 Task: Show all amenities of tree house in Hardwick, Vermont, United States.
Action: Mouse moved to (197, 312)
Screenshot: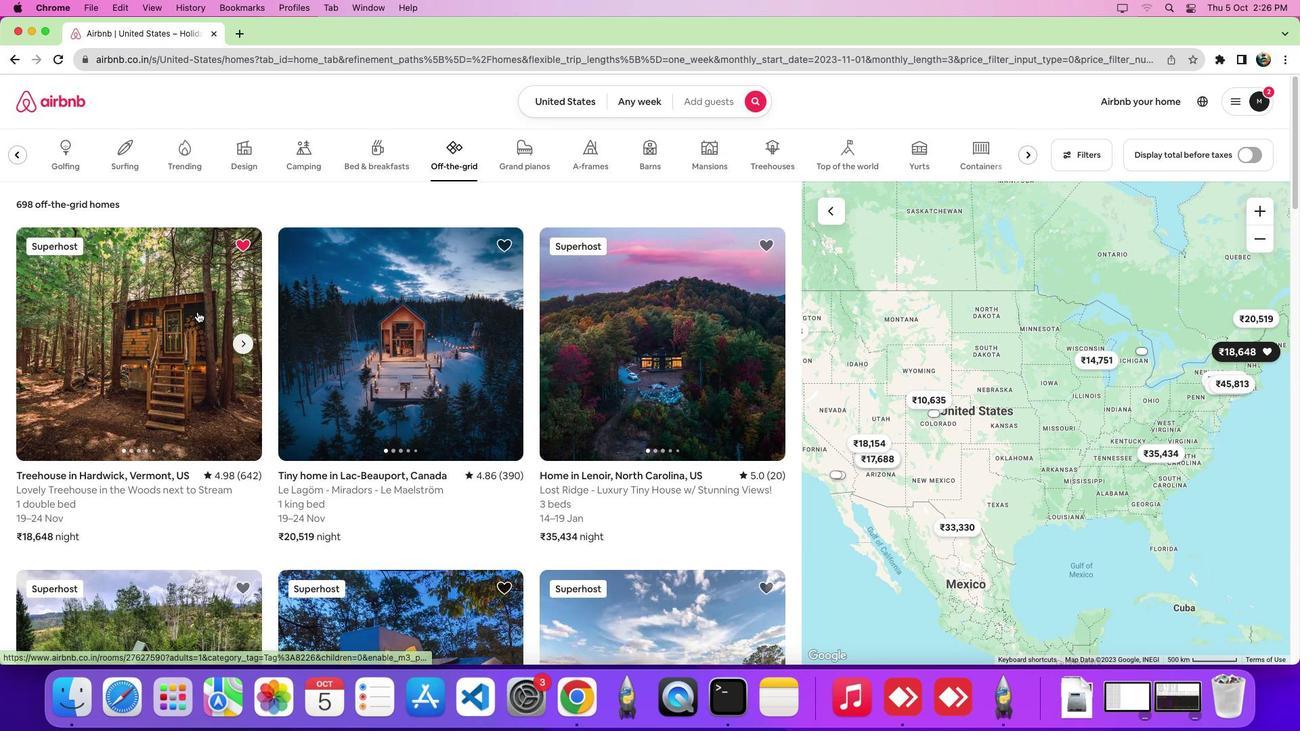 
Action: Mouse pressed left at (197, 312)
Screenshot: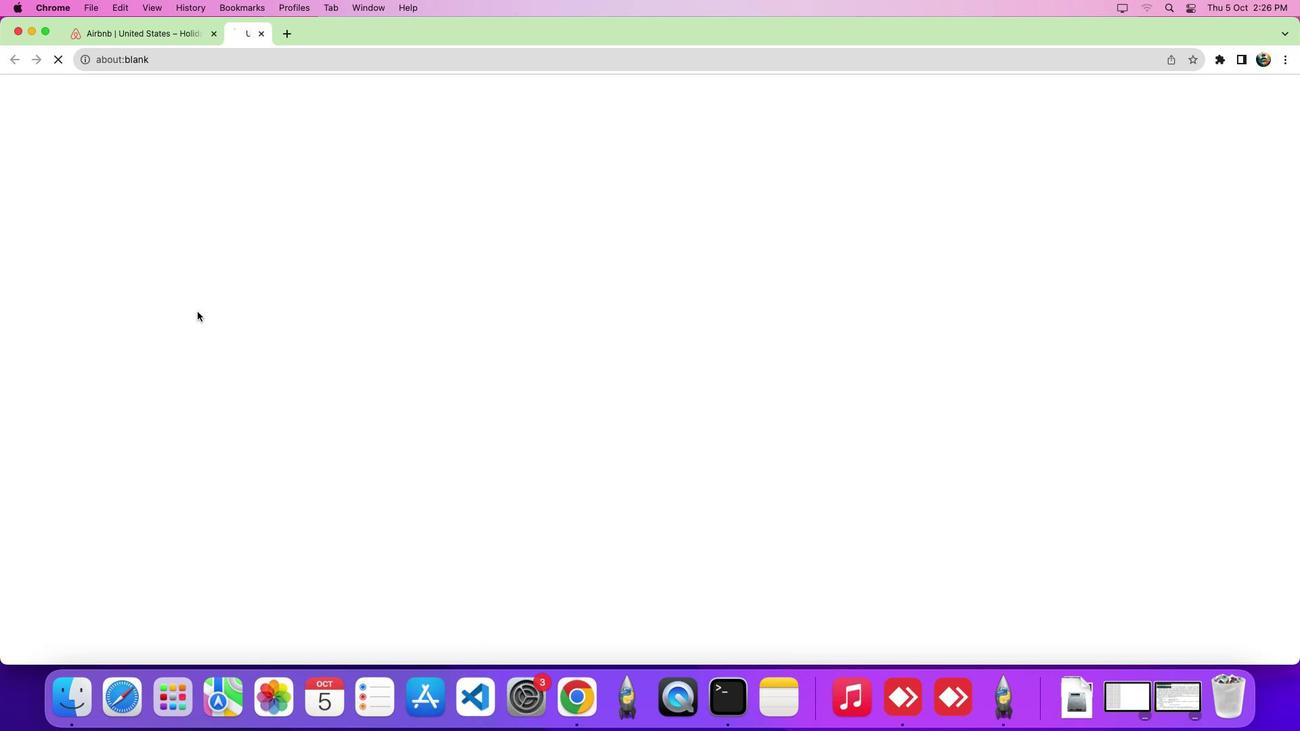 
Action: Mouse moved to (621, 308)
Screenshot: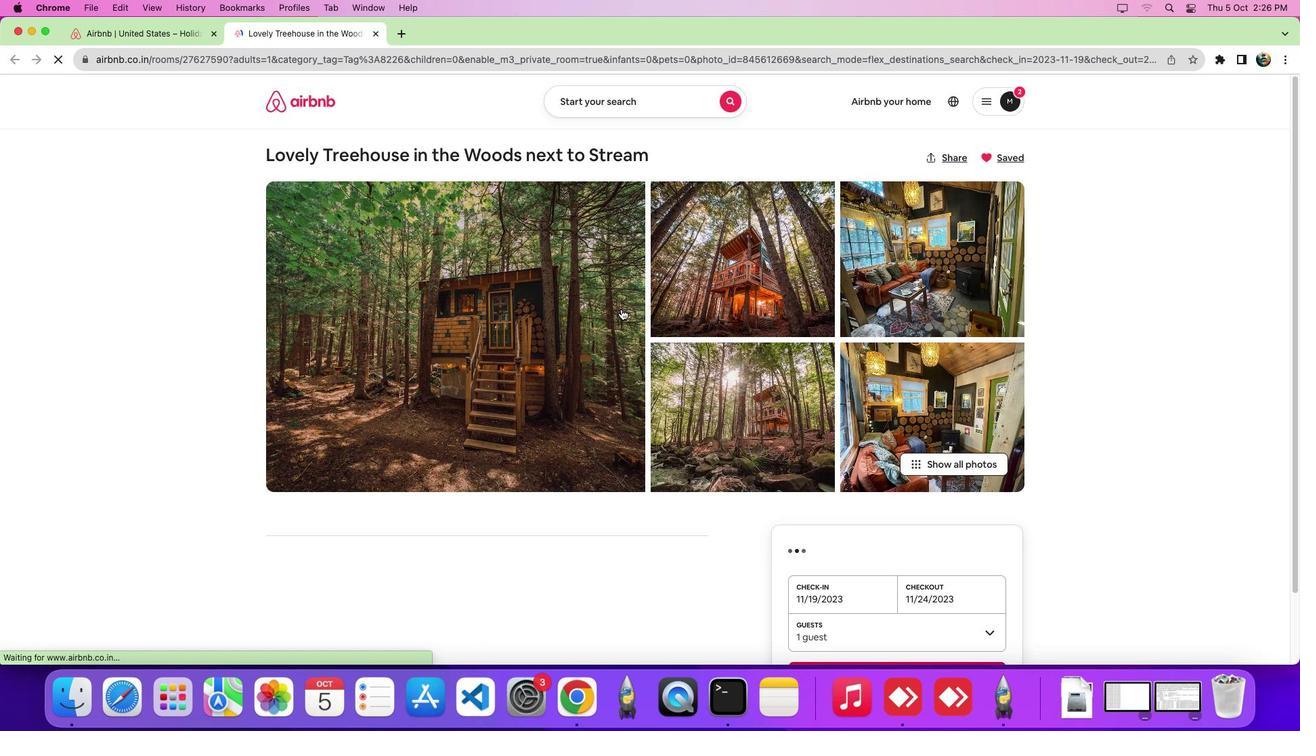 
Action: Mouse scrolled (621, 308) with delta (0, 0)
Screenshot: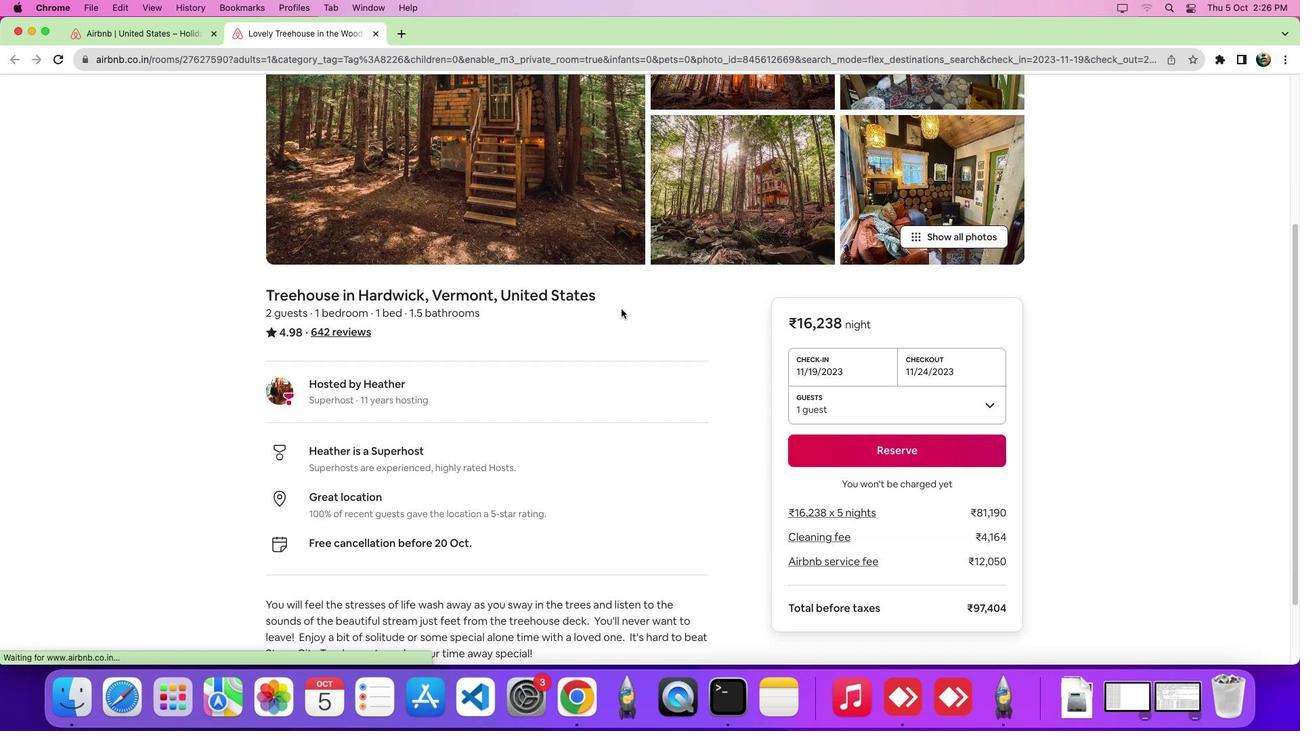 
Action: Mouse scrolled (621, 308) with delta (0, -1)
Screenshot: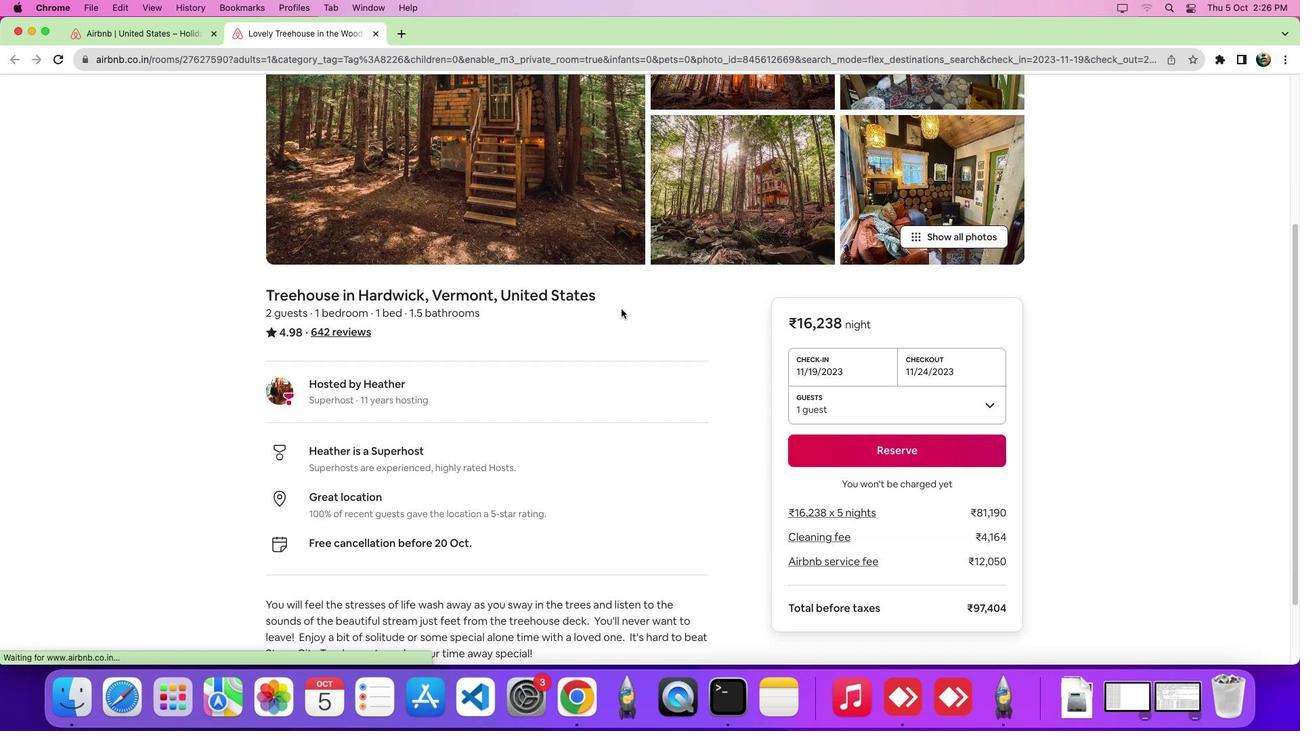 
Action: Mouse scrolled (621, 308) with delta (0, -6)
Screenshot: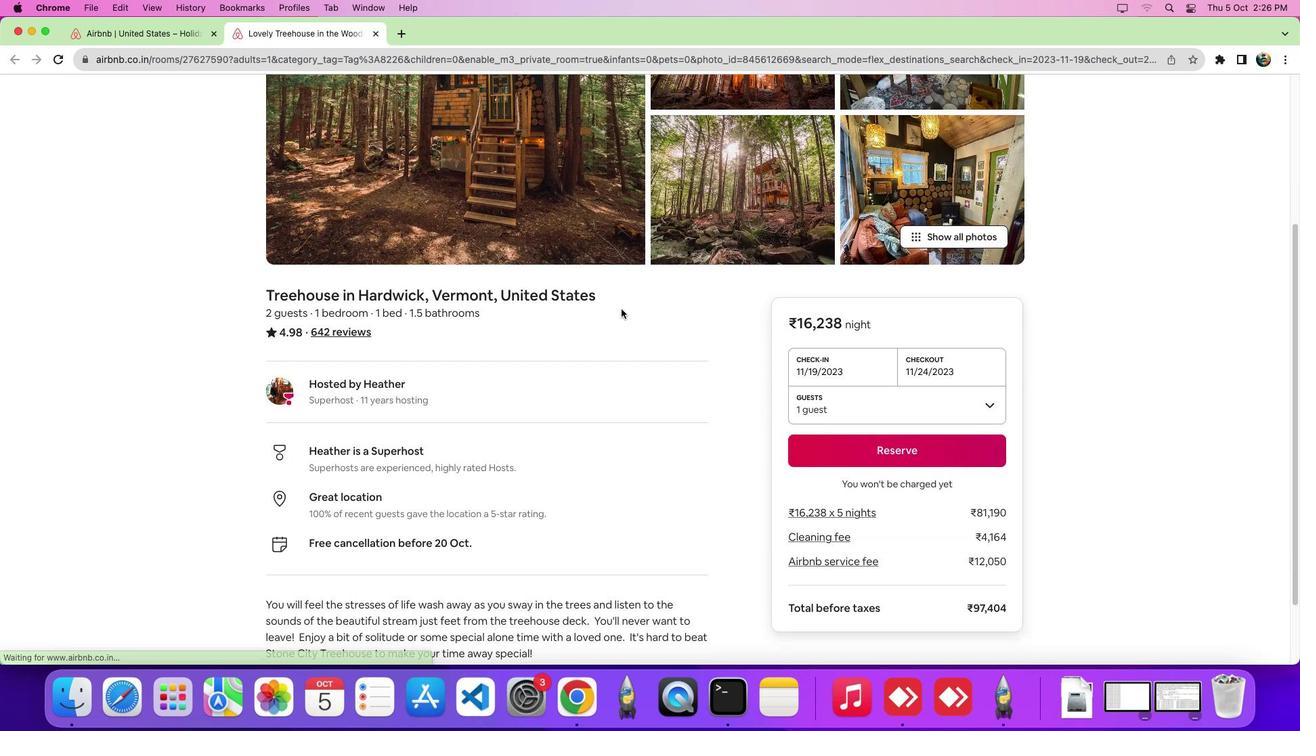 
Action: Mouse scrolled (621, 308) with delta (0, -9)
Screenshot: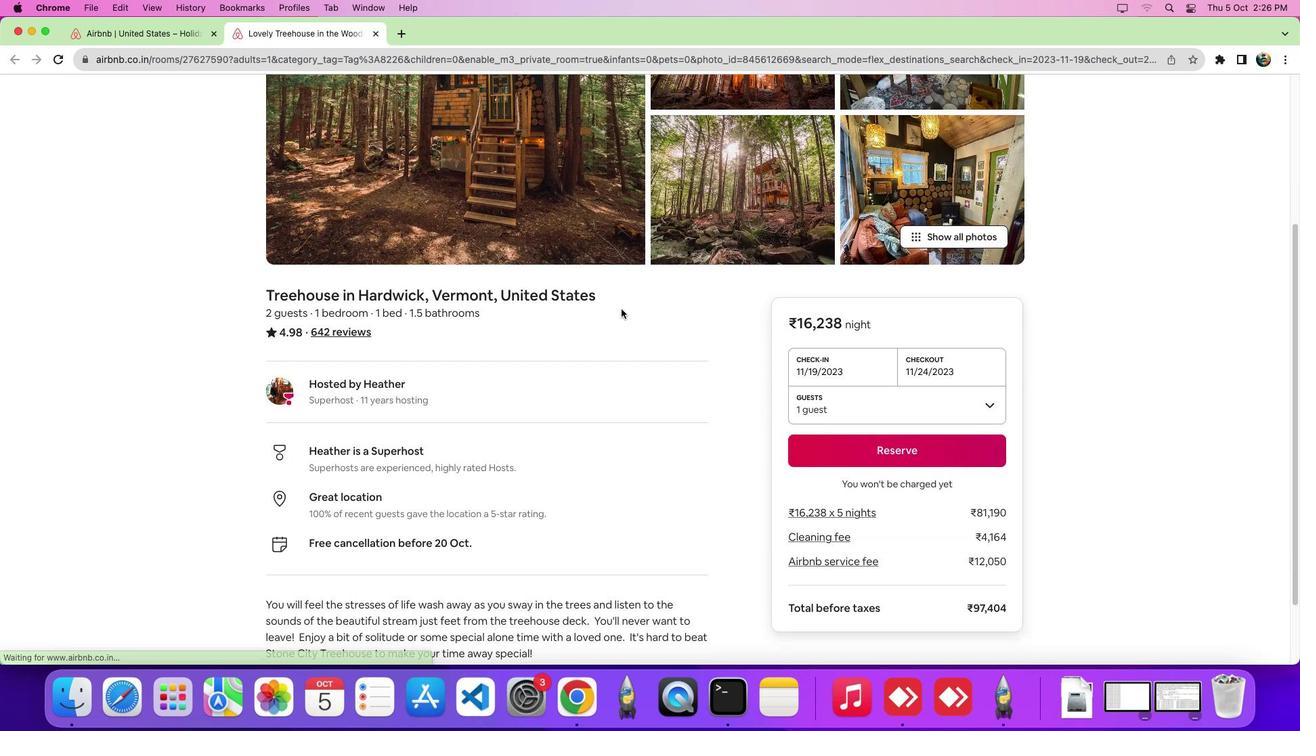 
Action: Mouse scrolled (621, 308) with delta (0, -10)
Screenshot: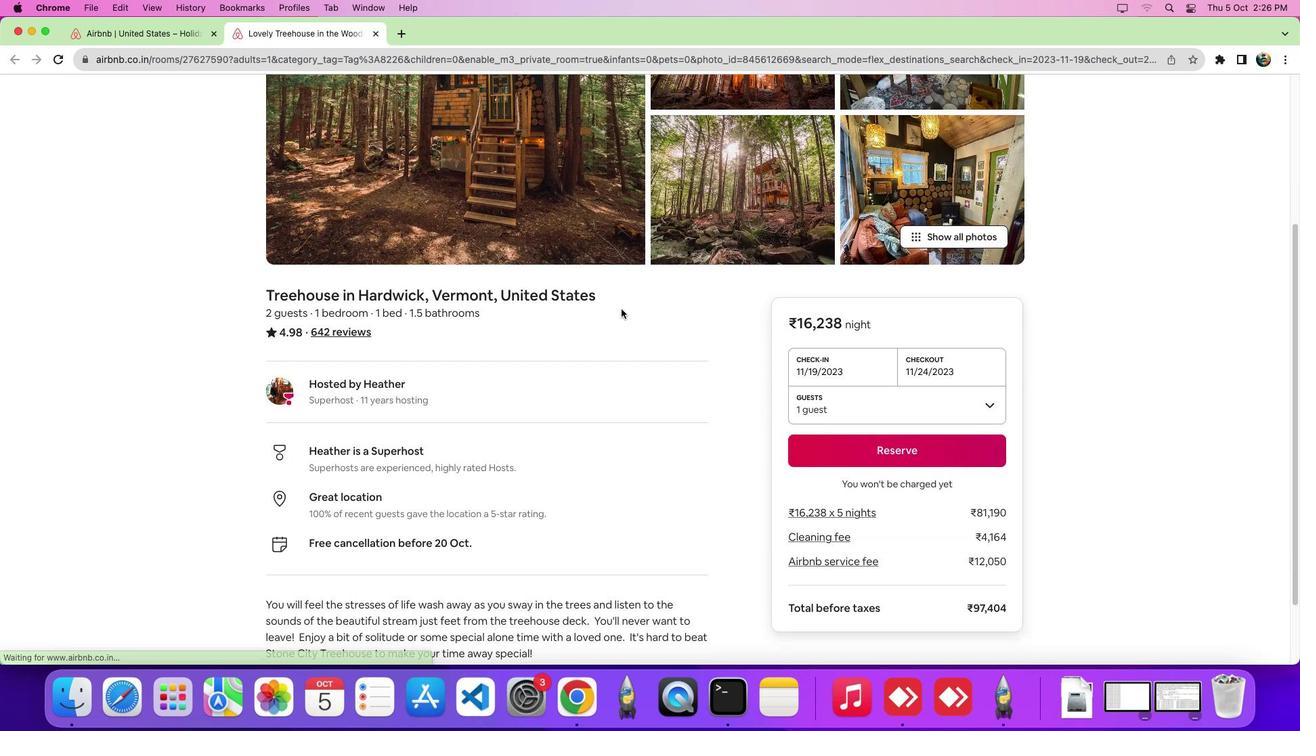 
Action: Mouse scrolled (621, 308) with delta (0, -11)
Screenshot: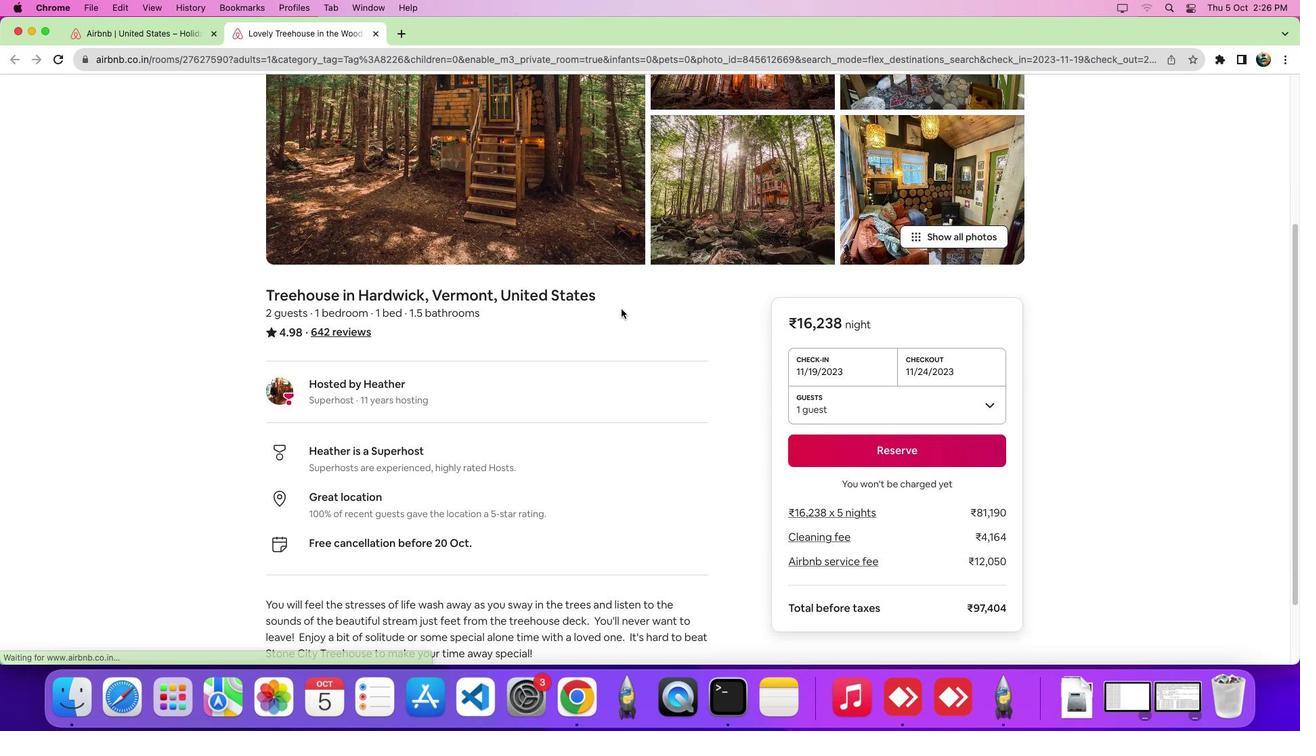 
Action: Mouse scrolled (621, 308) with delta (0, 0)
Screenshot: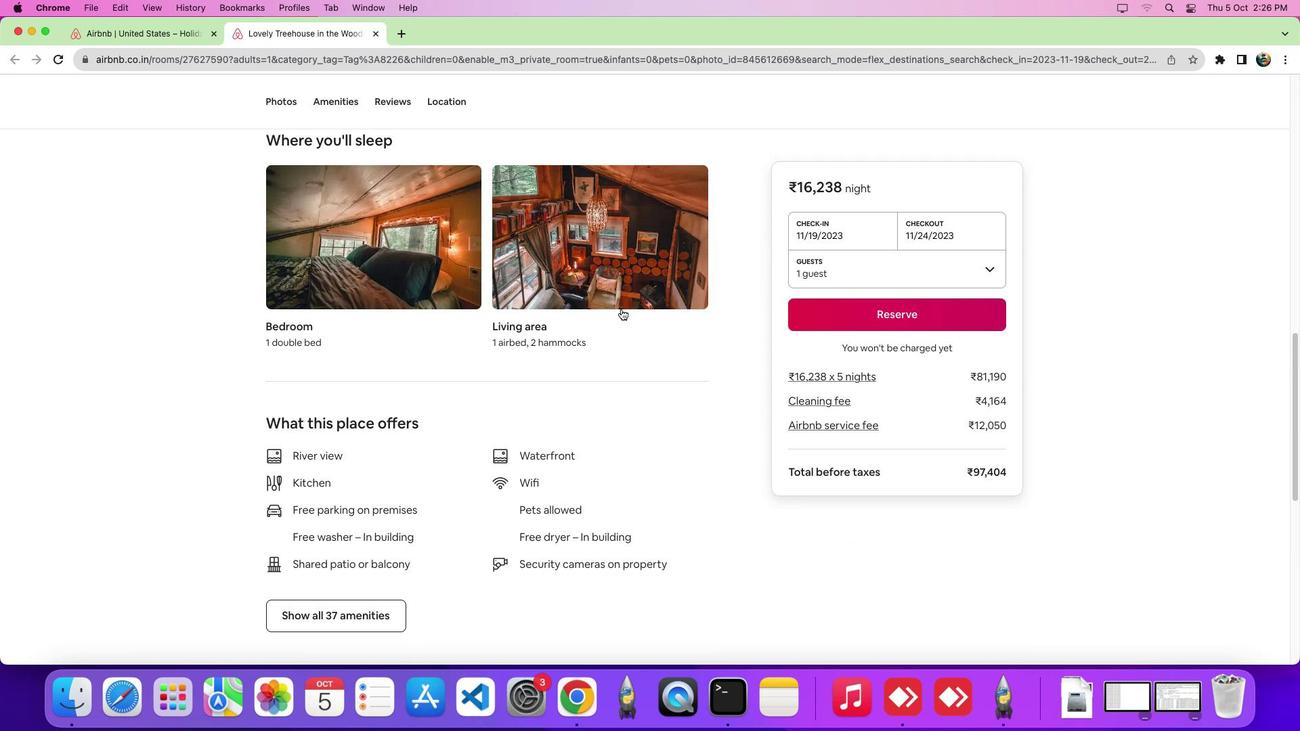 
Action: Mouse scrolled (621, 308) with delta (0, -1)
Screenshot: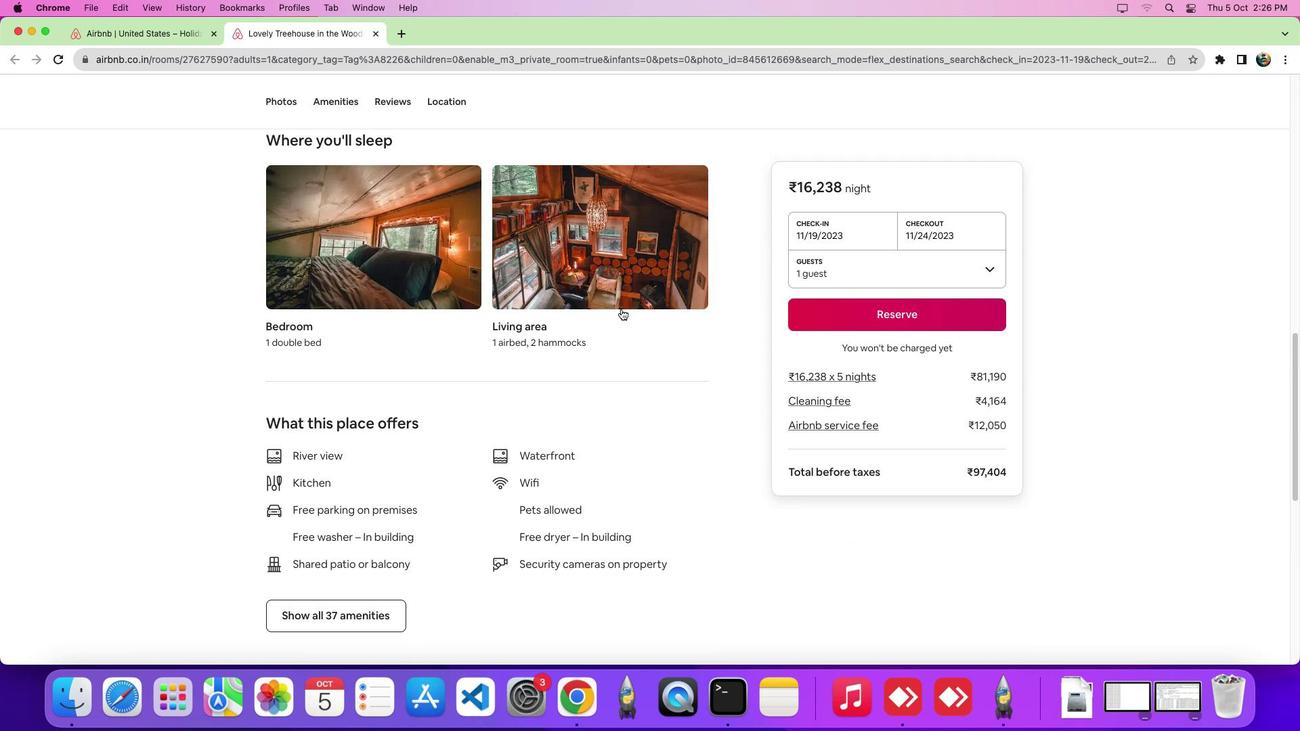 
Action: Mouse scrolled (621, 308) with delta (0, -6)
Screenshot: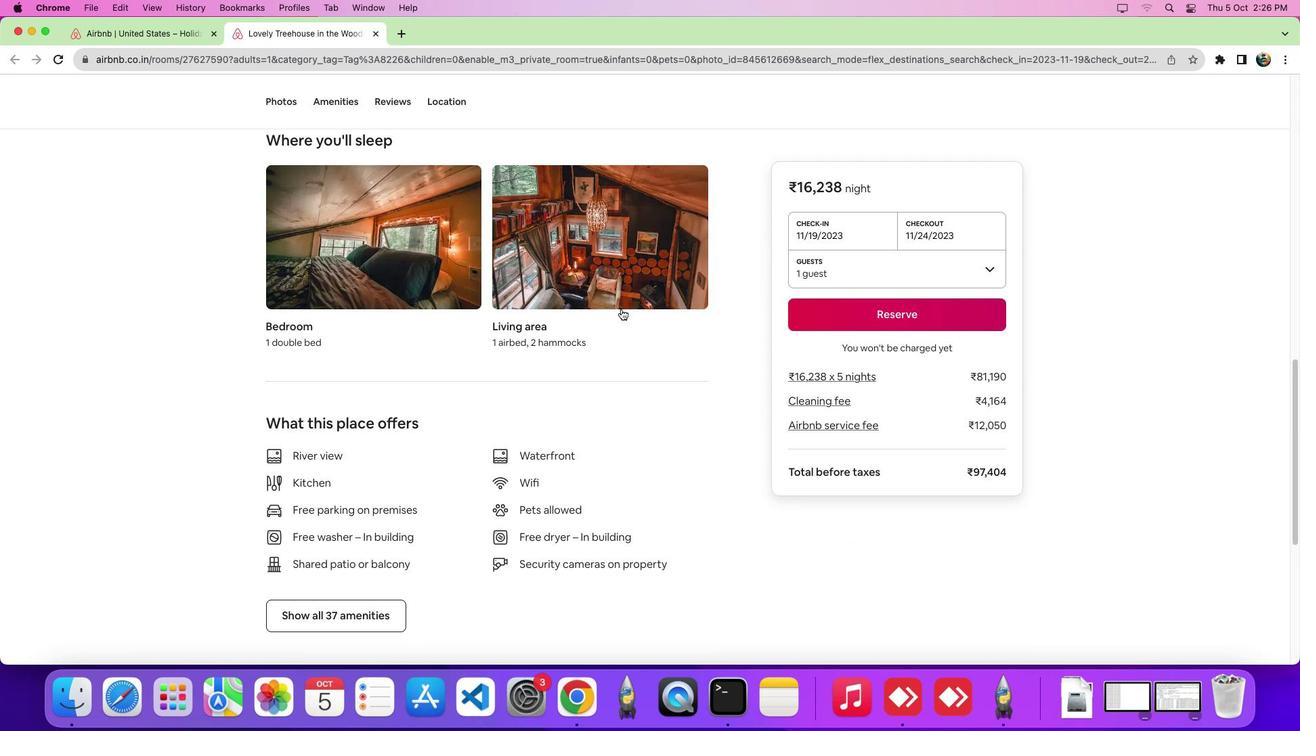 
Action: Mouse scrolled (621, 308) with delta (0, -9)
Screenshot: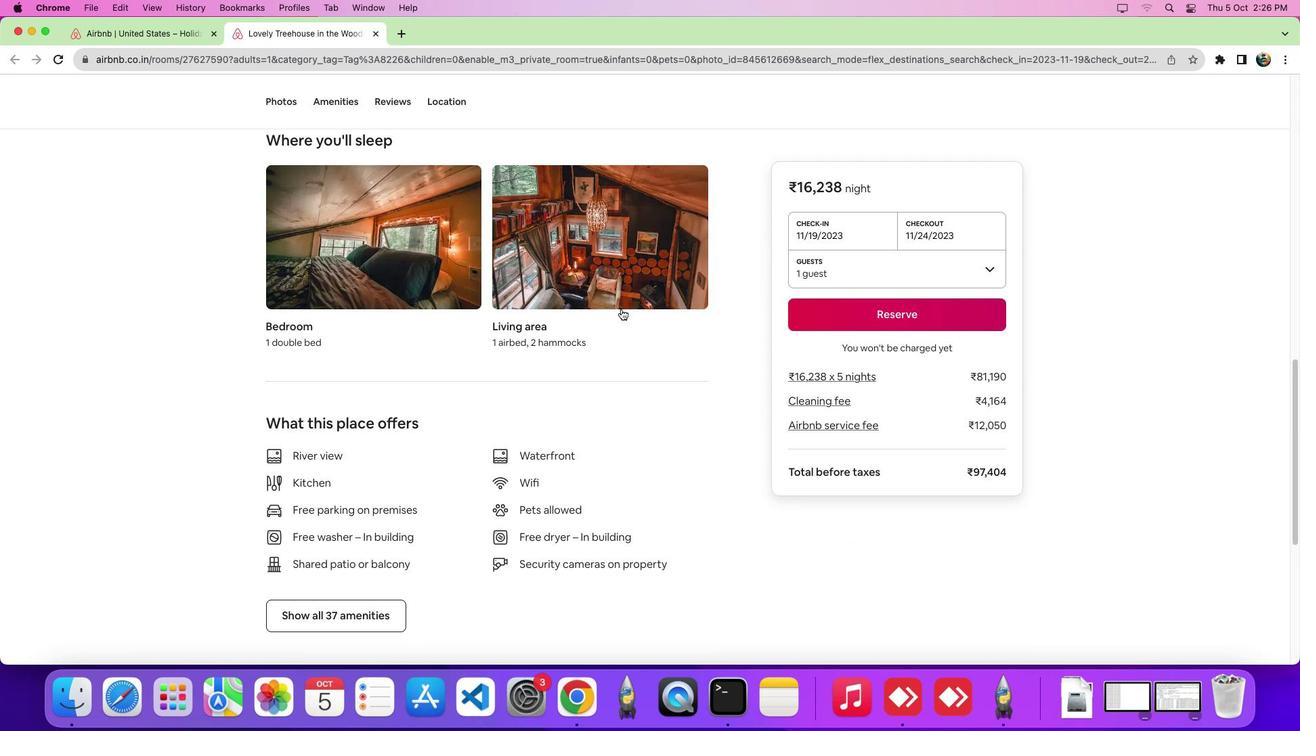 
Action: Mouse scrolled (621, 308) with delta (0, -10)
Screenshot: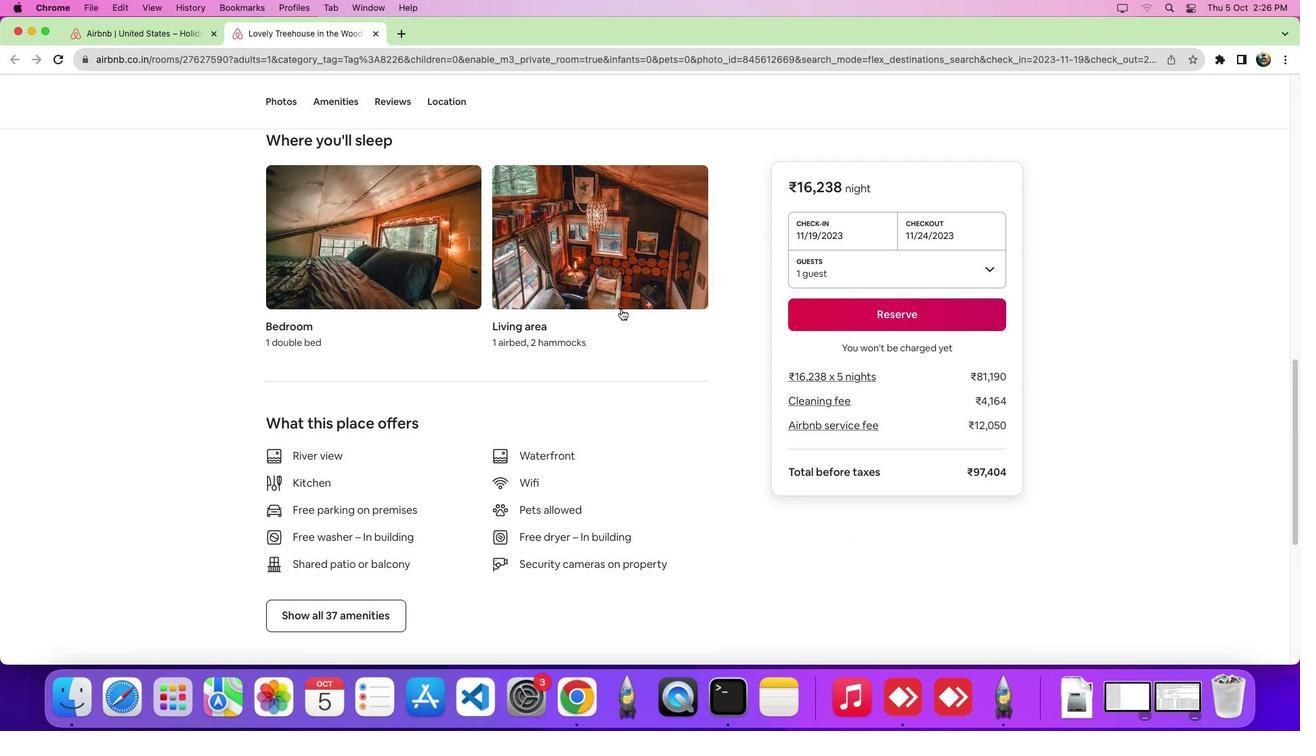 
Action: Mouse moved to (341, 102)
Screenshot: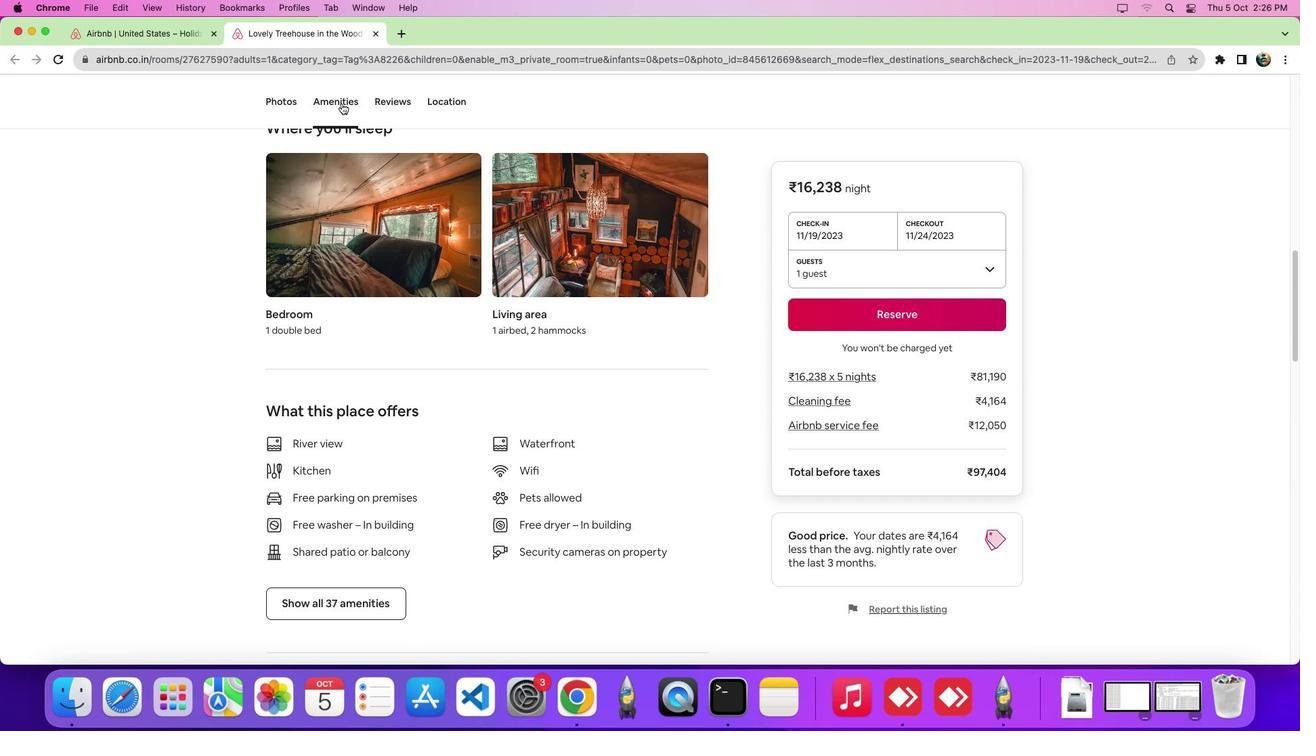 
Action: Mouse pressed left at (341, 102)
Screenshot: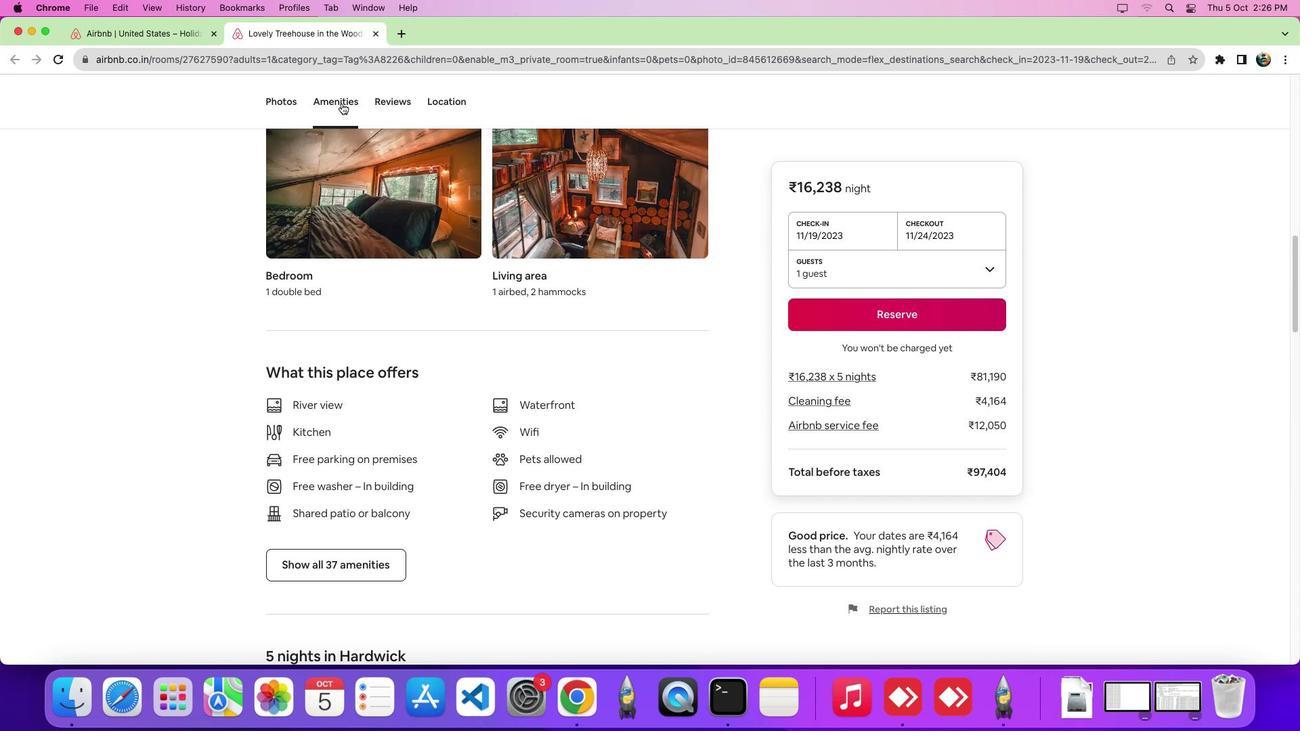 
Action: Mouse moved to (605, 332)
Screenshot: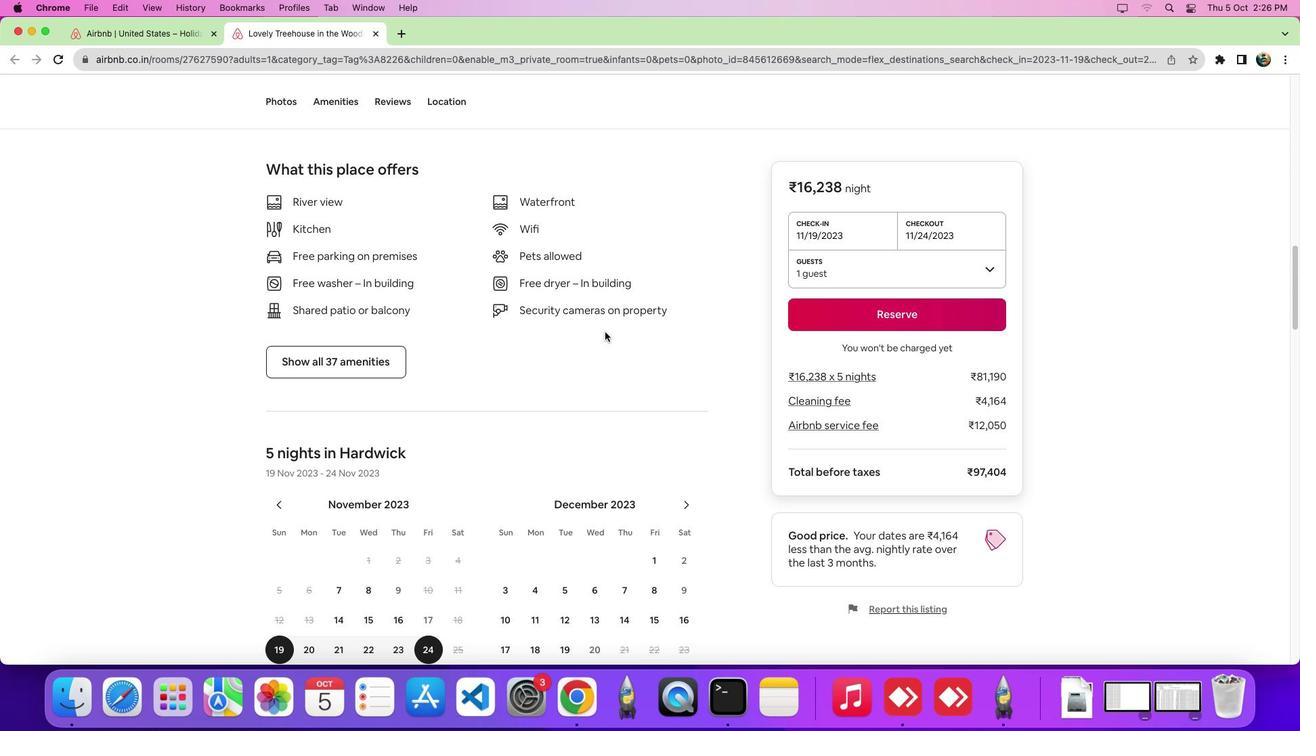 
Action: Mouse scrolled (605, 332) with delta (0, 0)
Screenshot: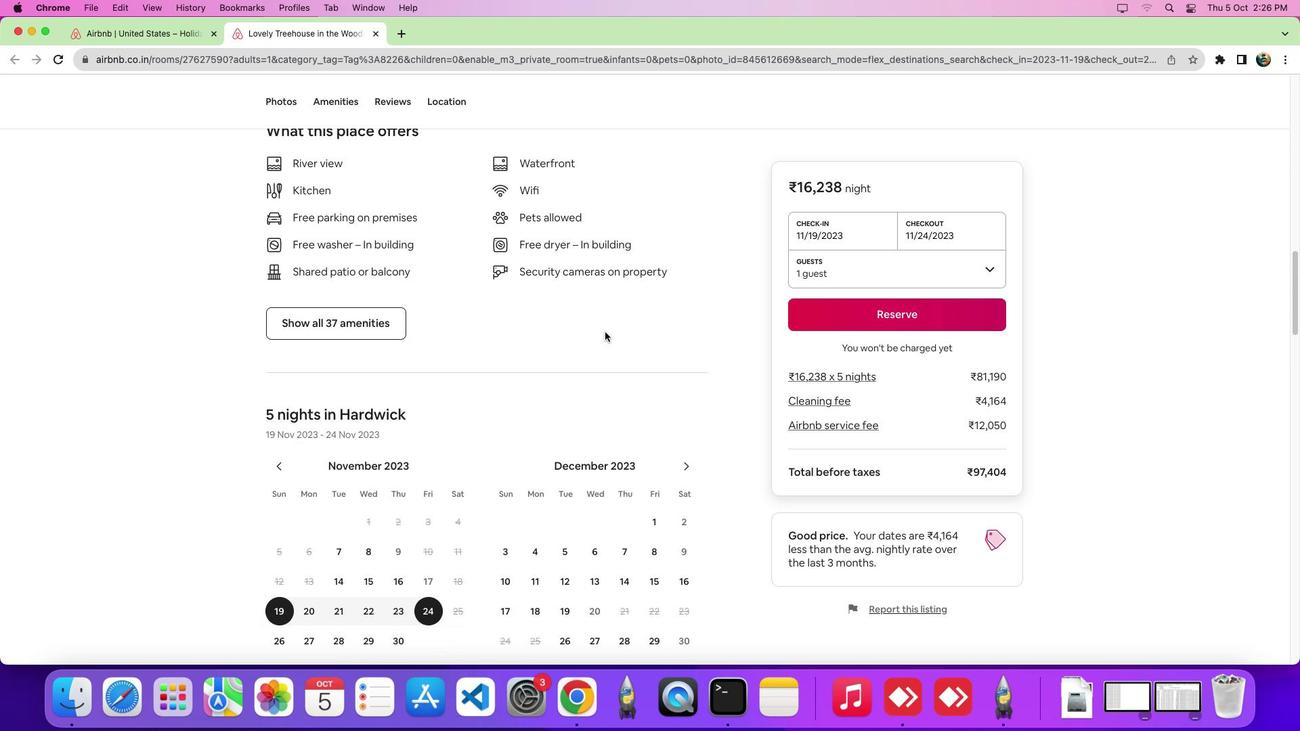 
Action: Mouse scrolled (605, 332) with delta (0, 0)
Screenshot: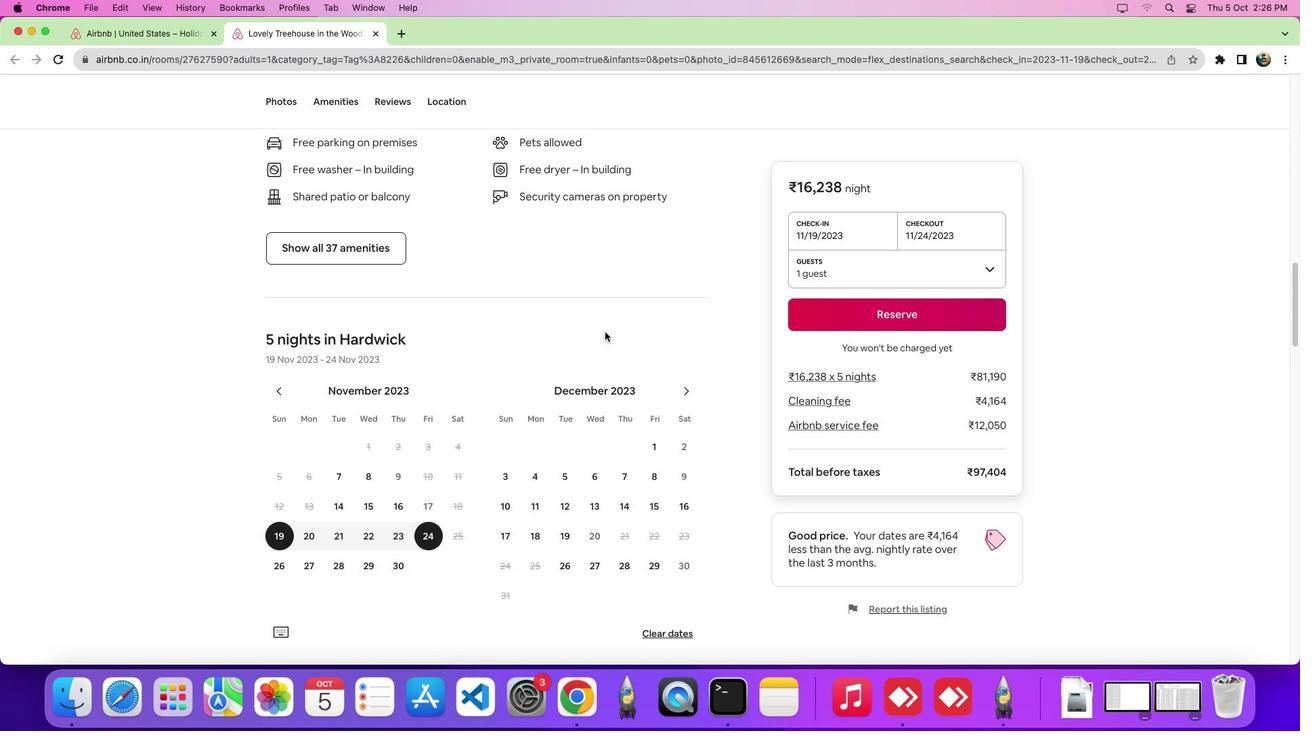 
Action: Mouse scrolled (605, 332) with delta (0, -1)
Screenshot: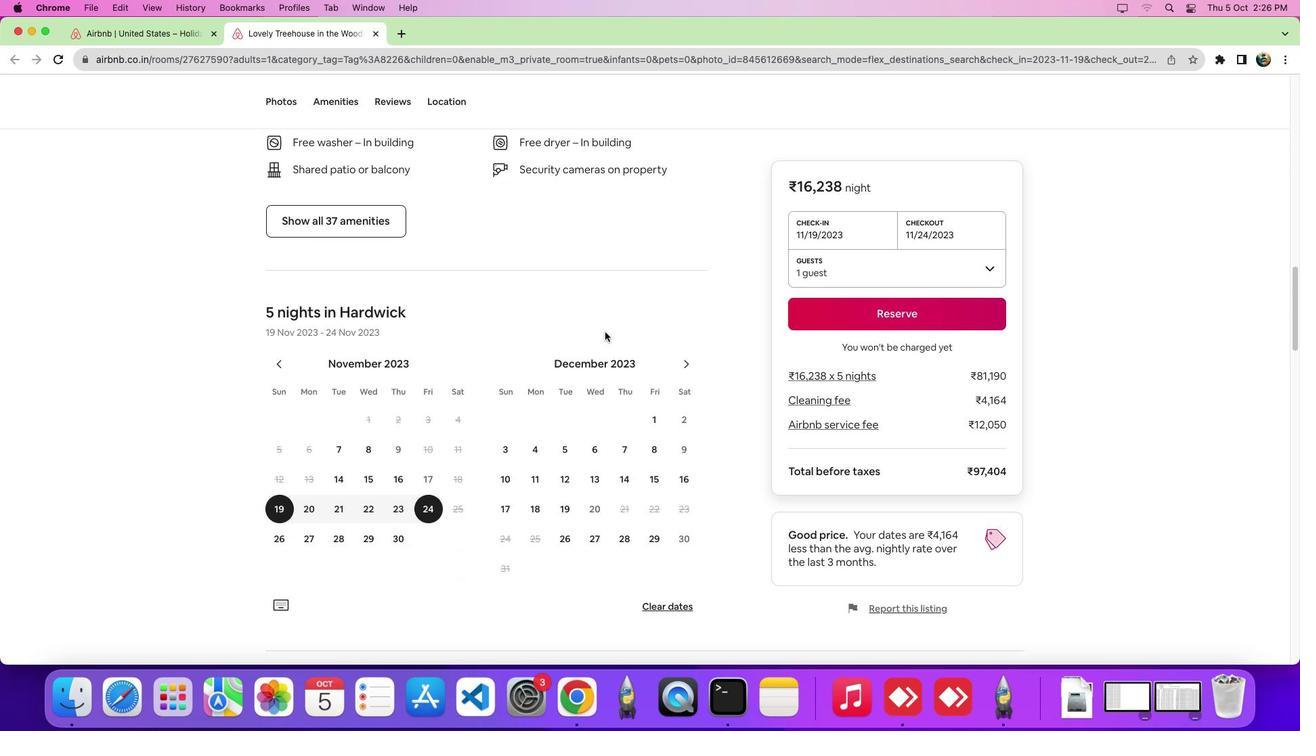 
Action: Mouse scrolled (605, 332) with delta (0, -2)
Screenshot: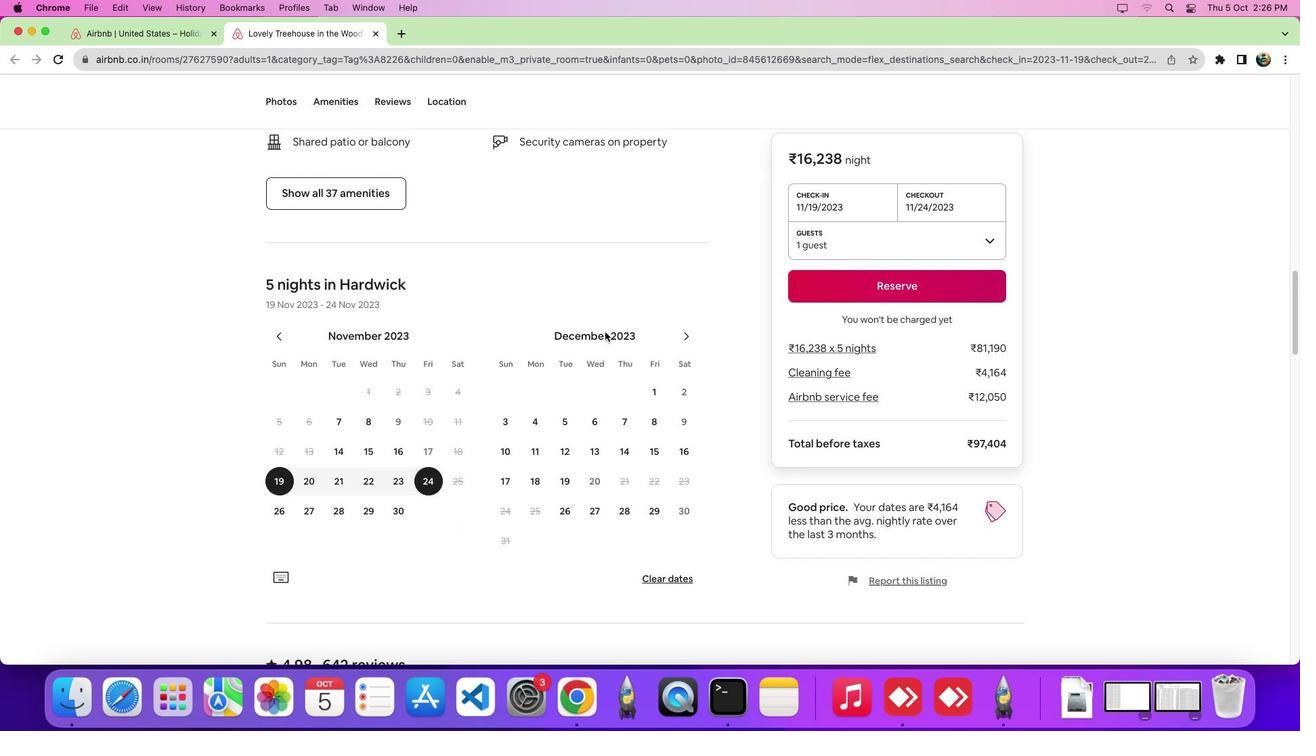 
Action: Mouse moved to (364, 192)
Screenshot: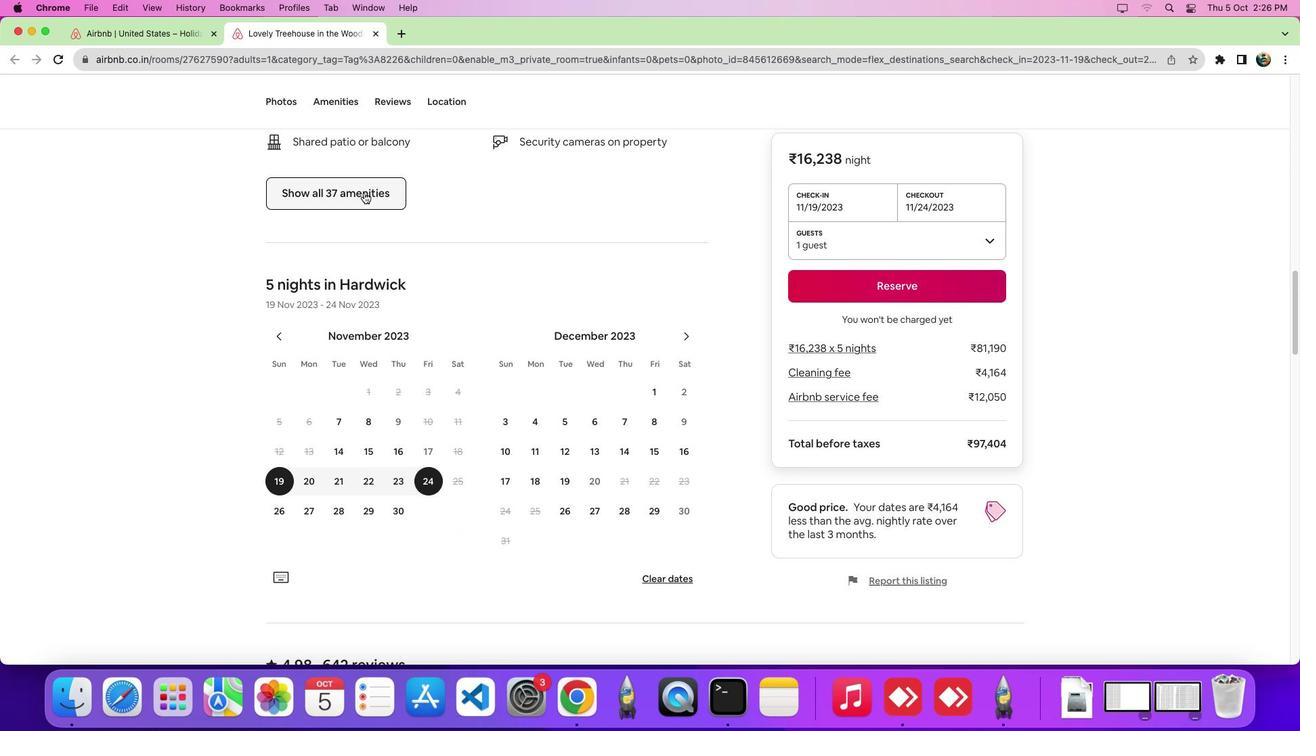 
Action: Mouse pressed left at (364, 192)
Screenshot: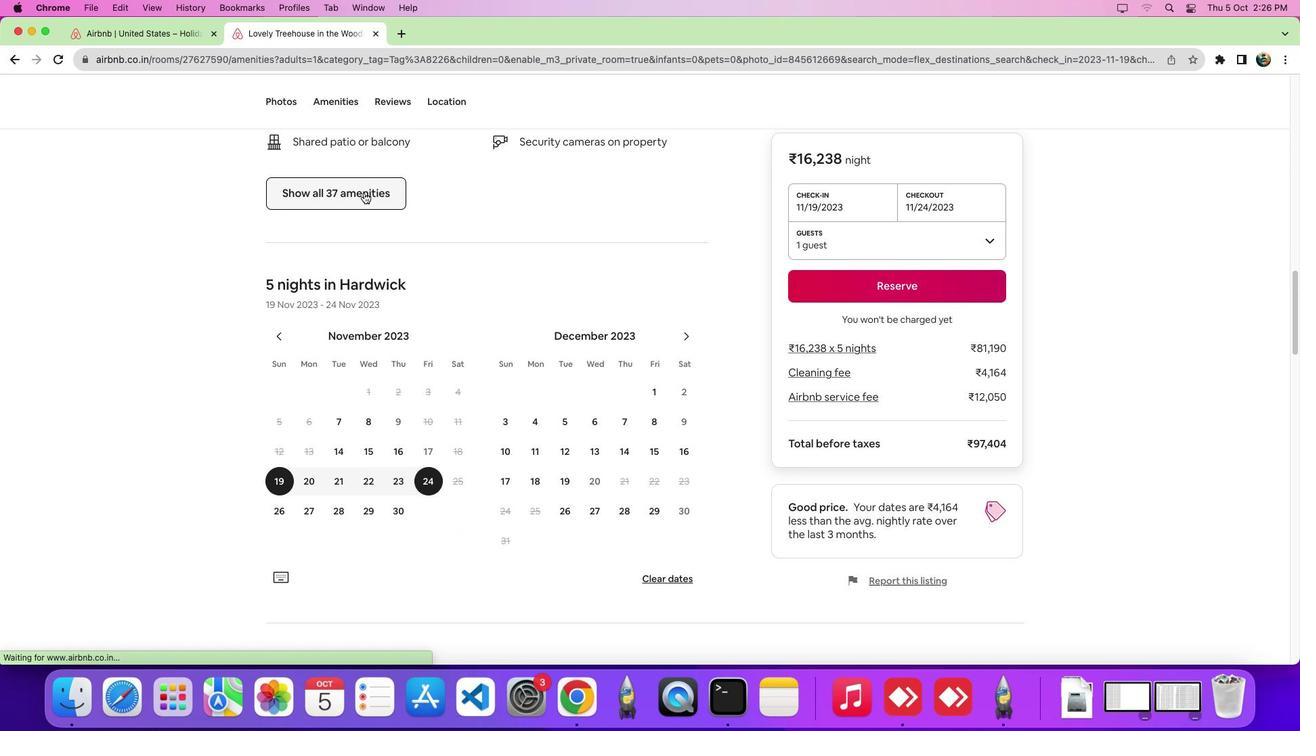 
Action: Mouse moved to (623, 354)
Screenshot: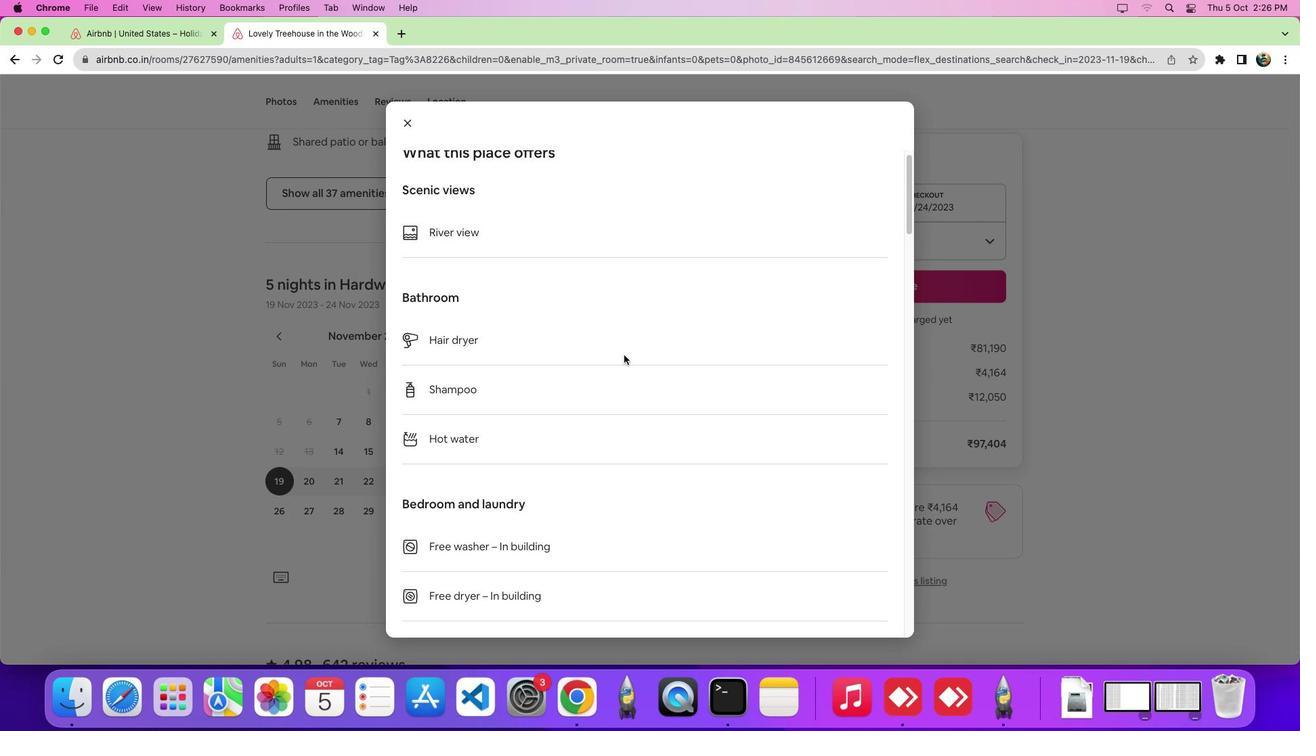 
Action: Mouse scrolled (623, 354) with delta (0, 0)
Screenshot: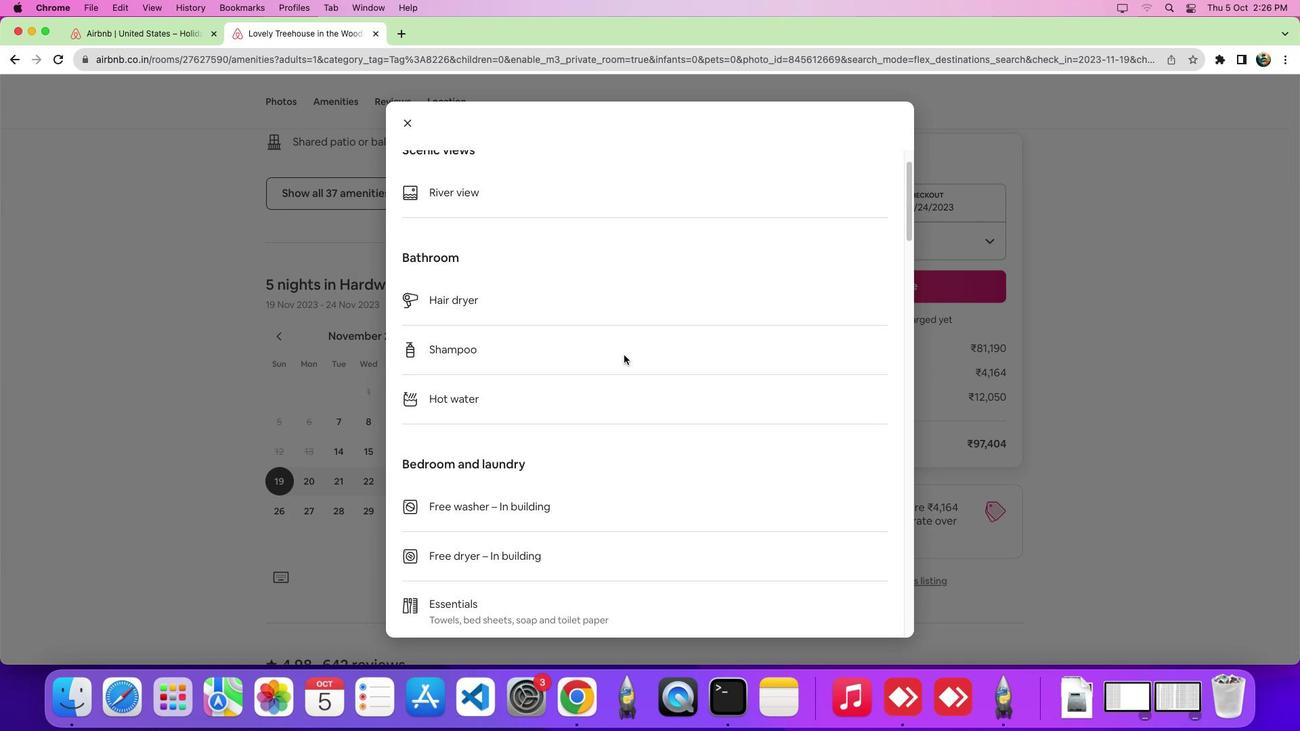 
Action: Mouse scrolled (623, 354) with delta (0, -1)
Screenshot: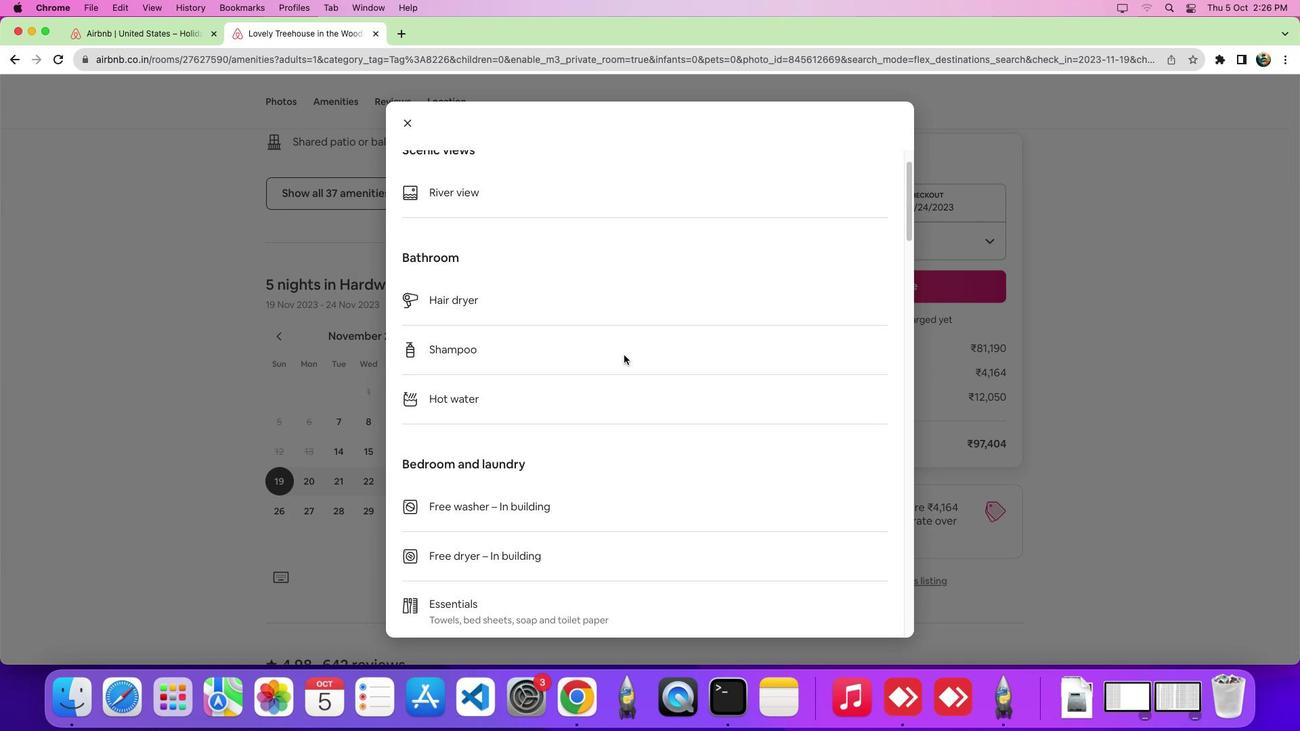 
Action: Mouse moved to (623, 355)
Screenshot: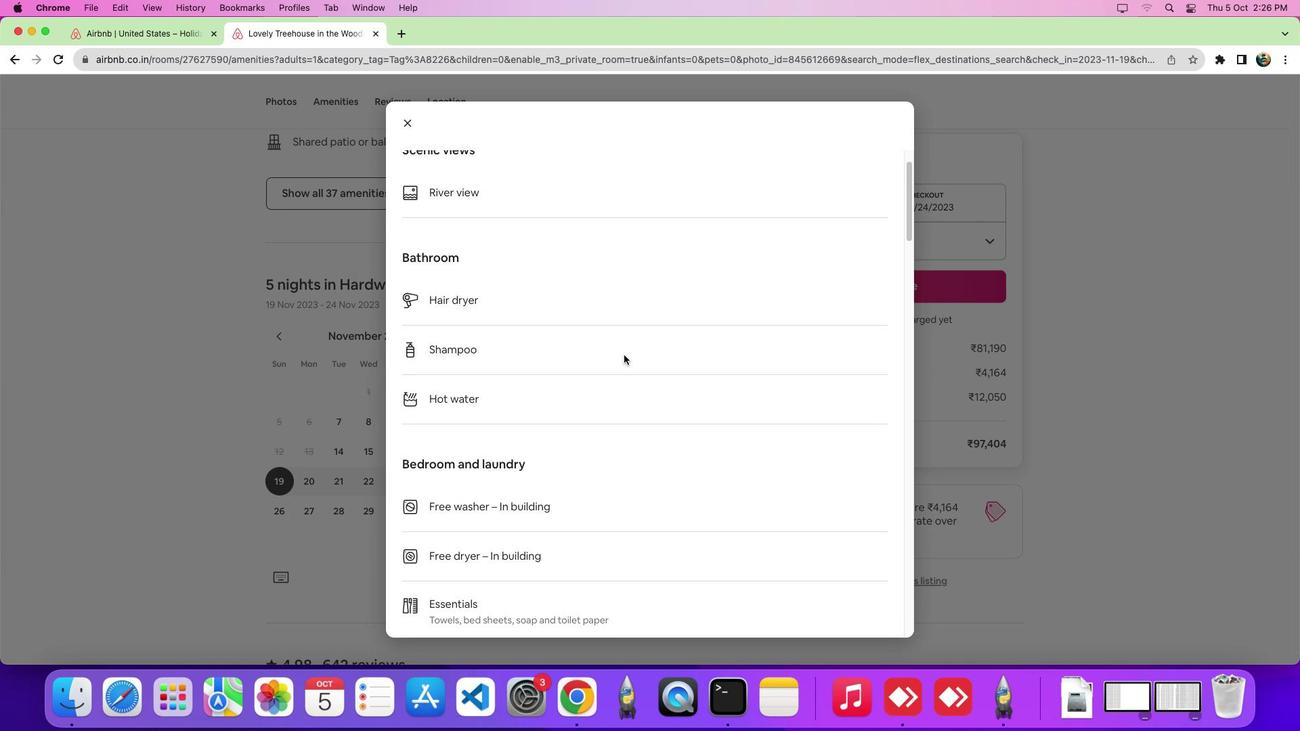 
